 Task: Search for botanical gardens in Phoenix, Arizona, and Las Vegas, Nevada.
Action: Mouse moved to (152, 77)
Screenshot: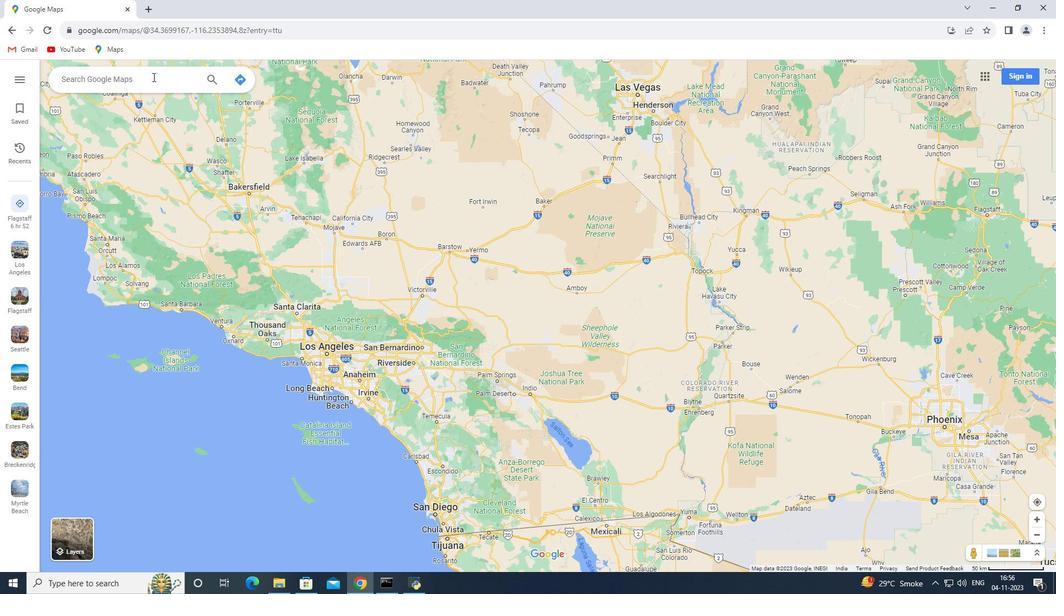 
Action: Mouse pressed left at (152, 77)
Screenshot: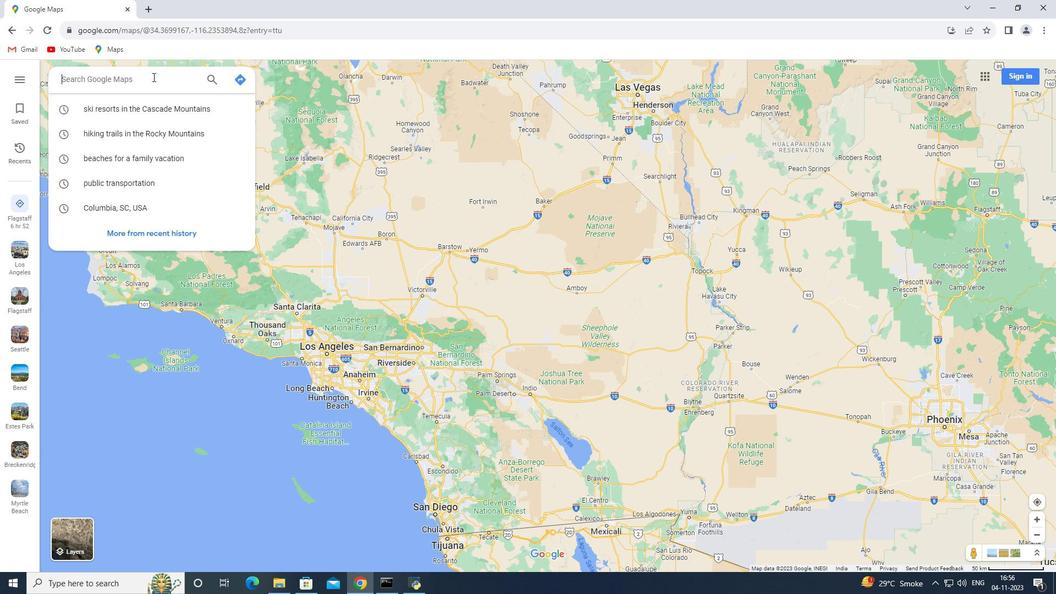 
Action: Key pressed <Key.shift>Phoenix,<Key.space><Key.shift>a<Key.backspace><Key.shift>Arizona<Key.enter>
Screenshot: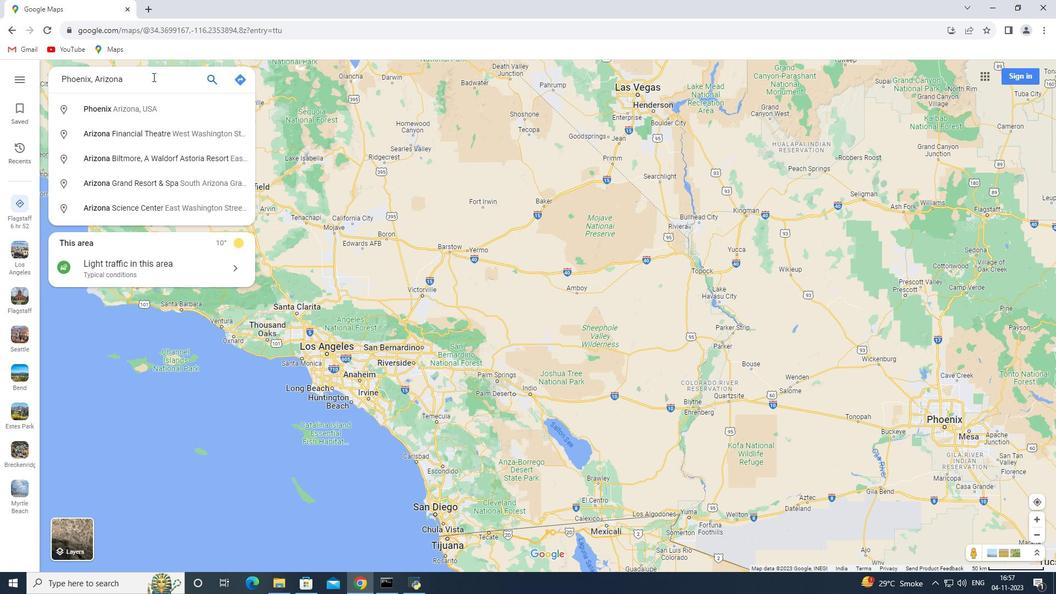 
Action: Mouse moved to (150, 261)
Screenshot: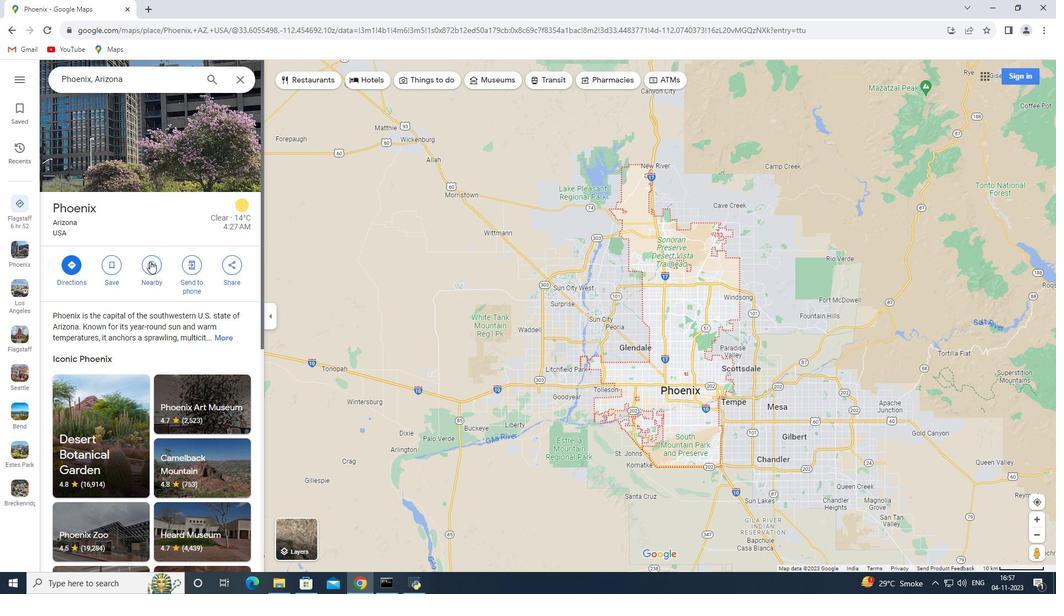 
Action: Mouse pressed left at (150, 261)
Screenshot: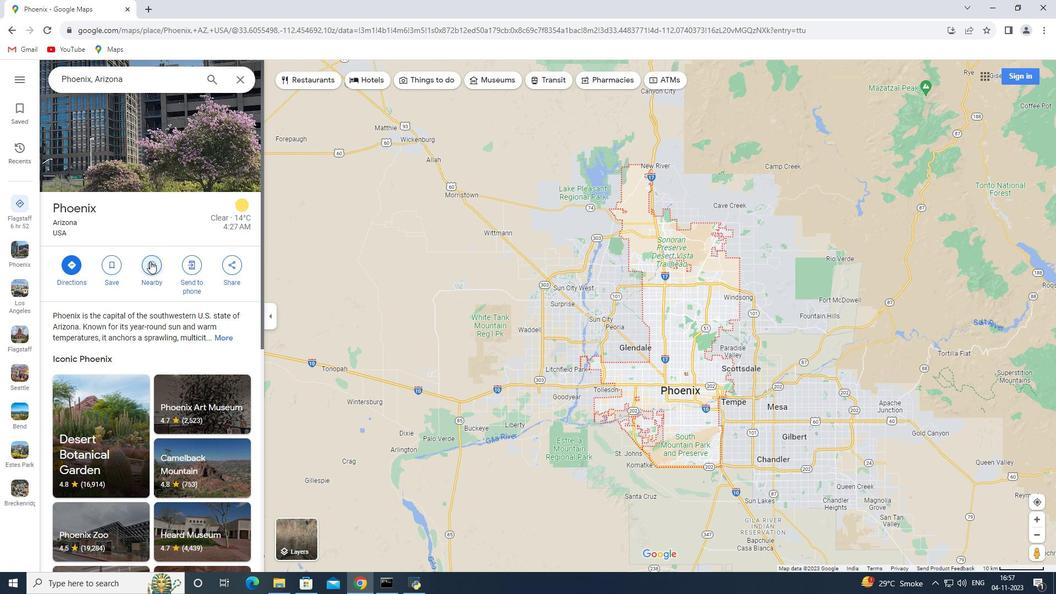
Action: Key pressed botanical<Key.space>gardens<Key.enter>
Screenshot: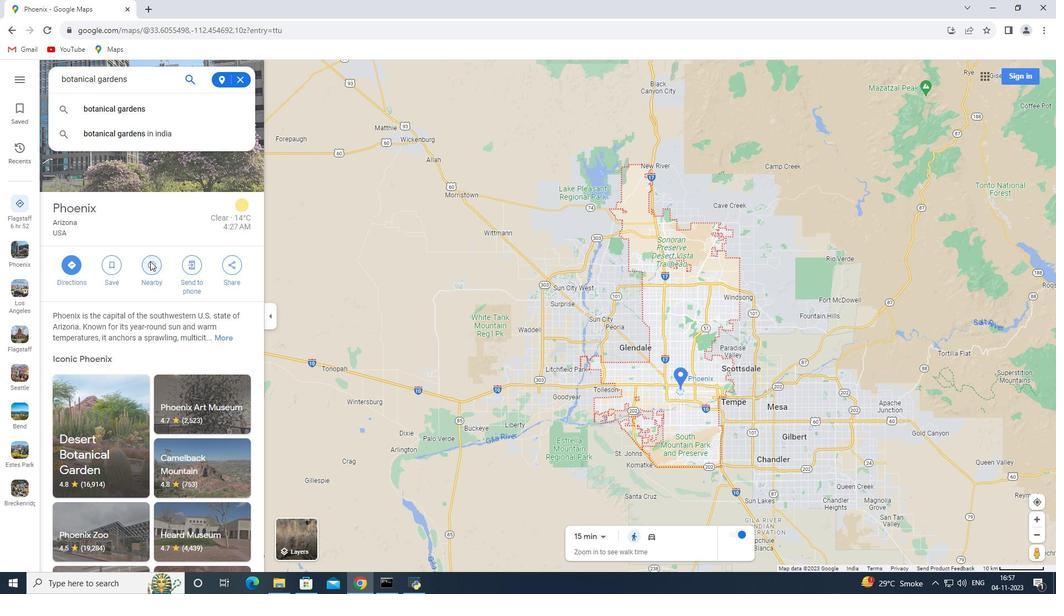 
Action: Mouse moved to (234, 82)
Screenshot: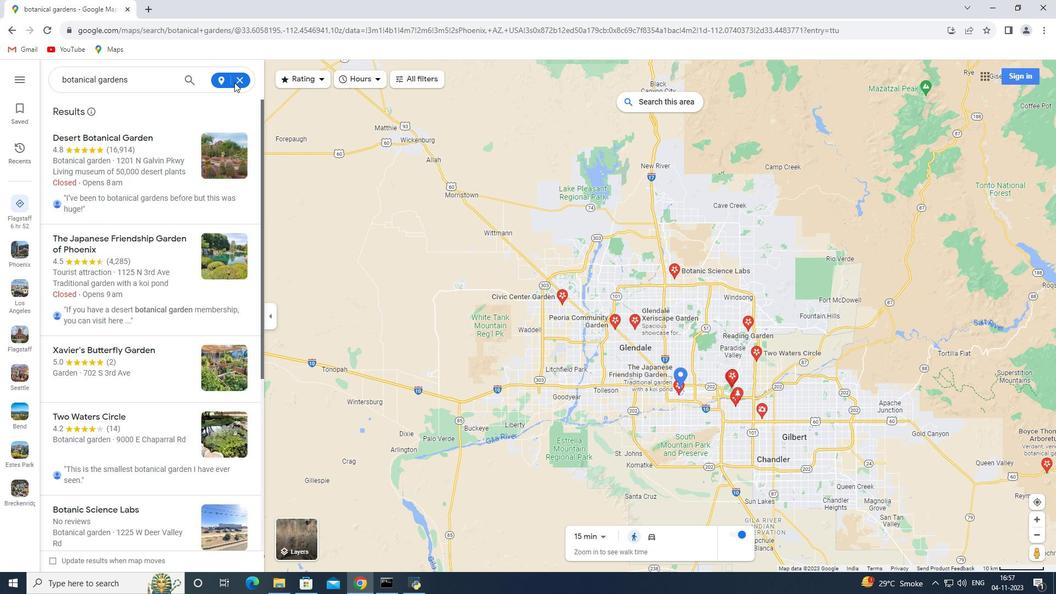 
Action: Mouse pressed left at (234, 82)
Screenshot: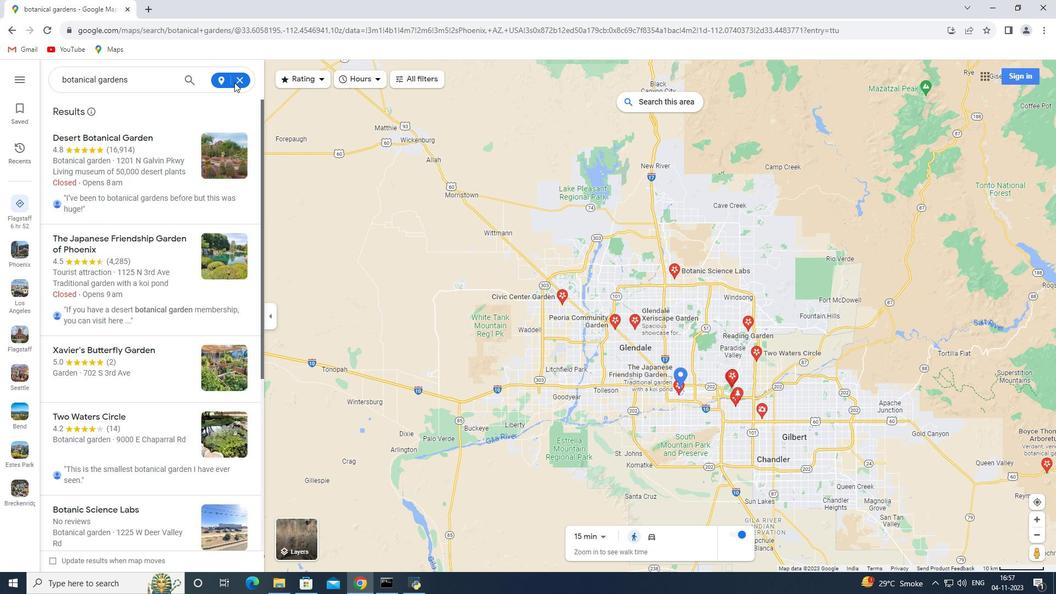 
Action: Mouse moved to (239, 80)
Screenshot: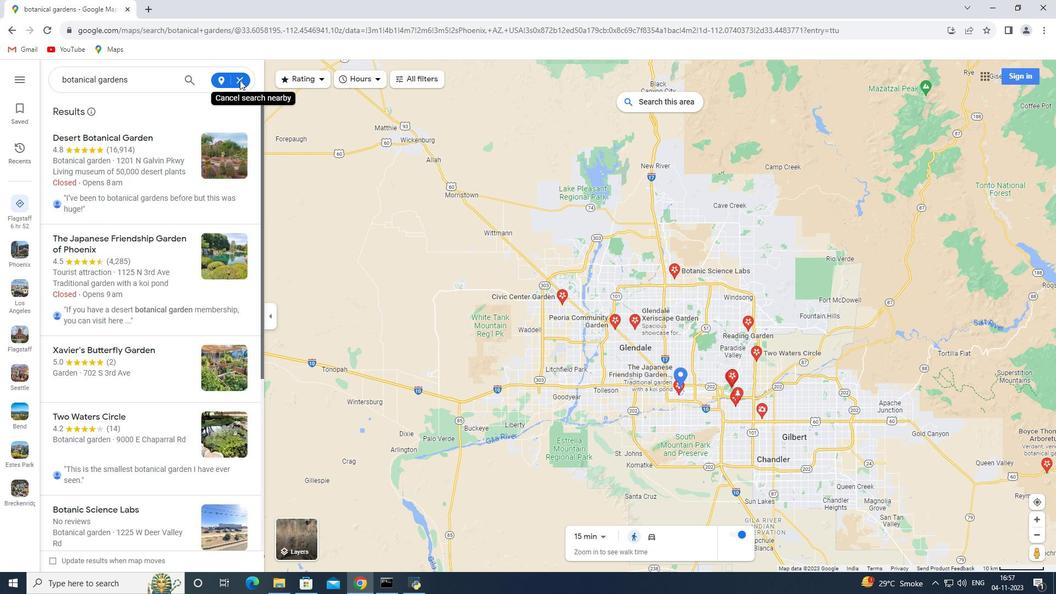 
Action: Mouse pressed left at (239, 80)
Screenshot: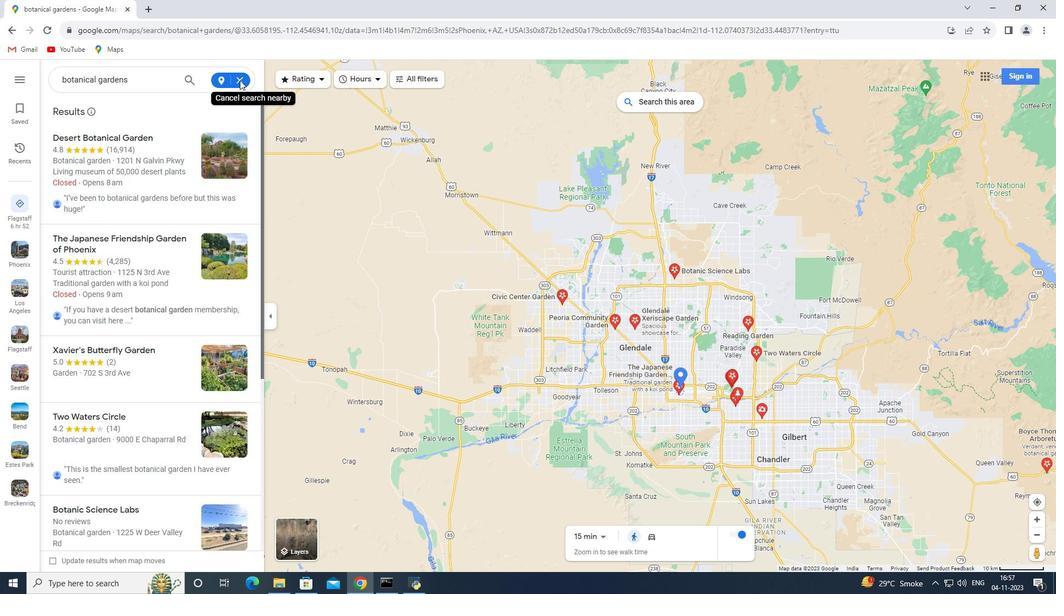 
Action: Mouse moved to (239, 81)
Screenshot: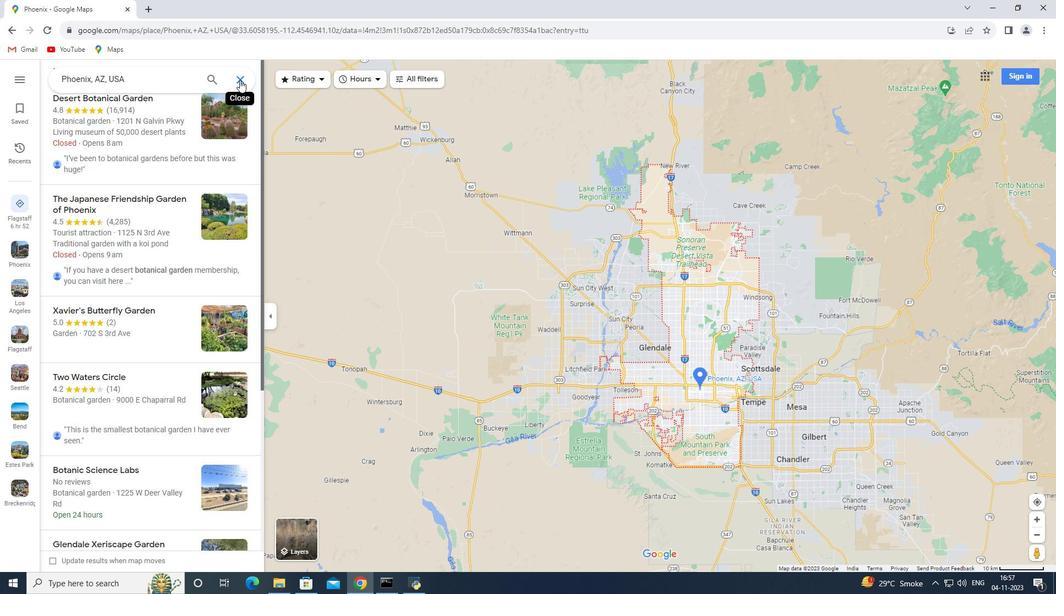 
Action: Mouse pressed left at (239, 81)
Screenshot: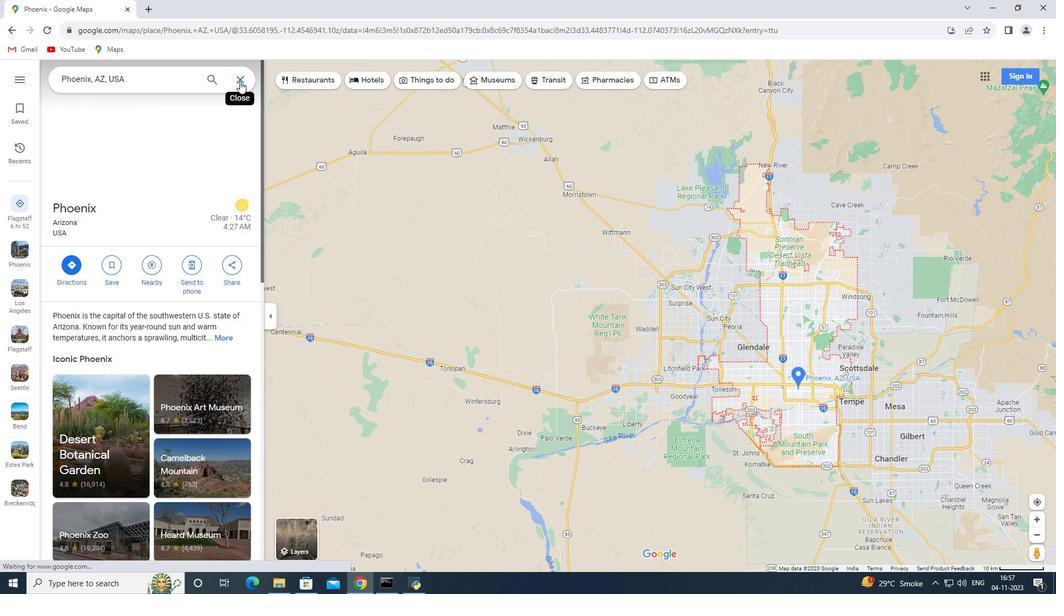 
Action: Mouse moved to (171, 74)
Screenshot: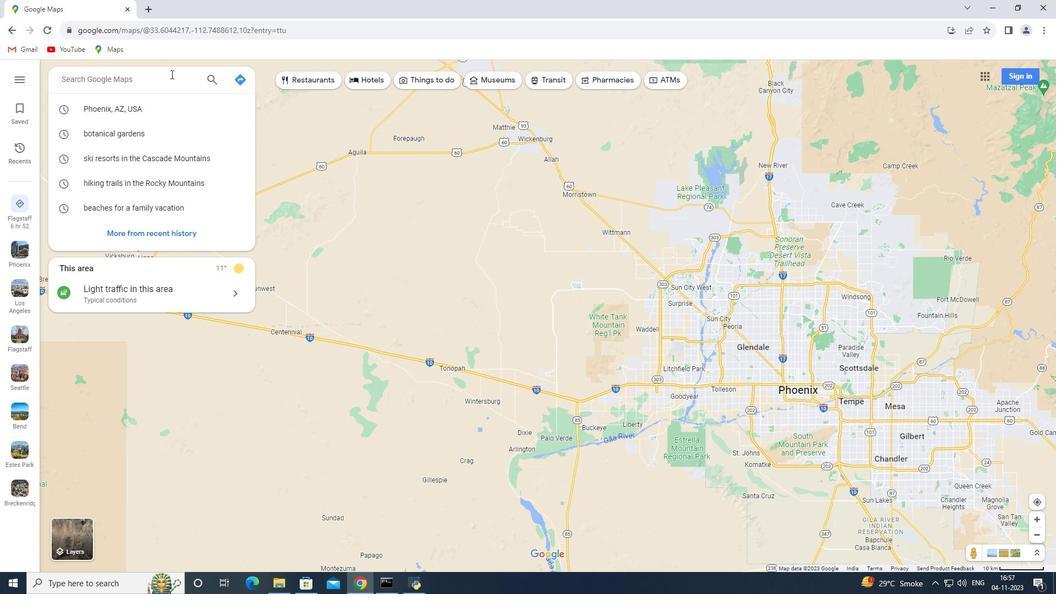 
Action: Key pressed <Key.shift>Las<Key.space><Key.shift><Key.shift><Key.shift><Key.shift><Key.shift><Key.shift><Key.shift><Key.shift>vegas,<Key.space><Key.shift>Nevsad<Key.backspace><Key.backspace><Key.backspace>ada<Key.enter>
Screenshot: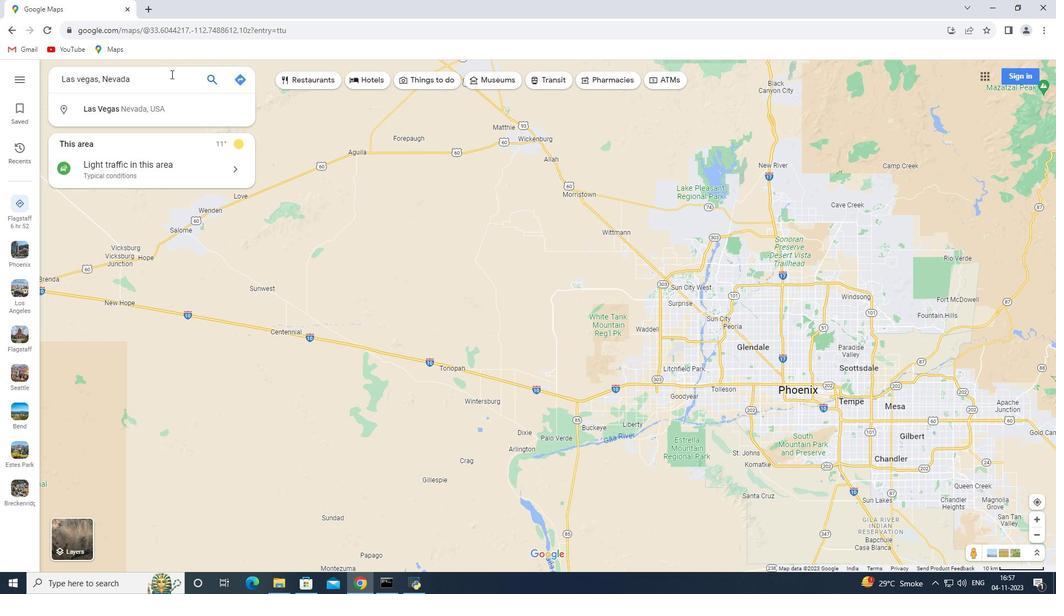 
Action: Mouse moved to (148, 261)
Screenshot: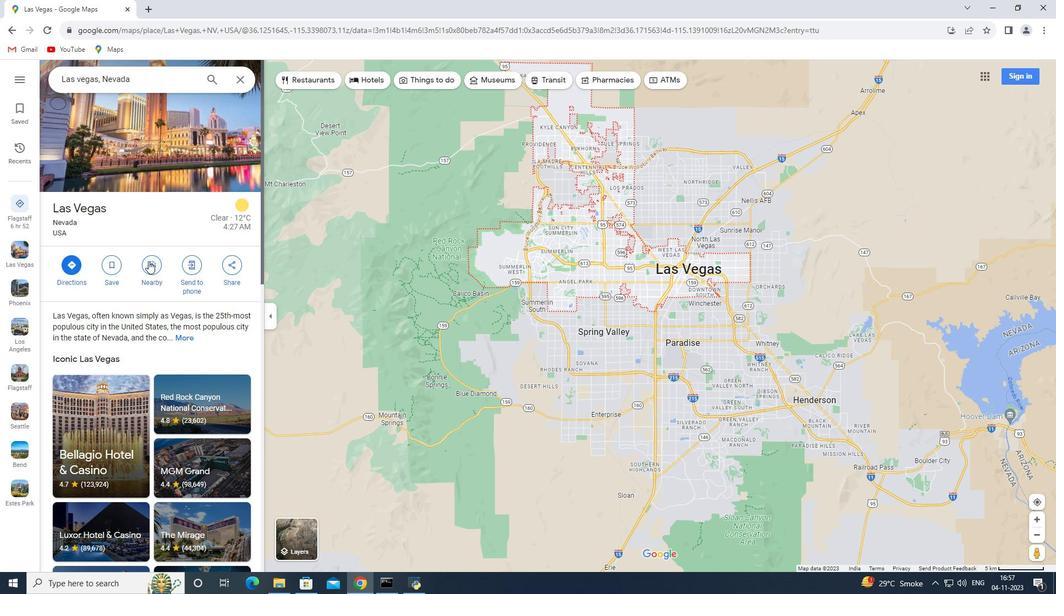 
Action: Mouse pressed left at (148, 261)
Screenshot: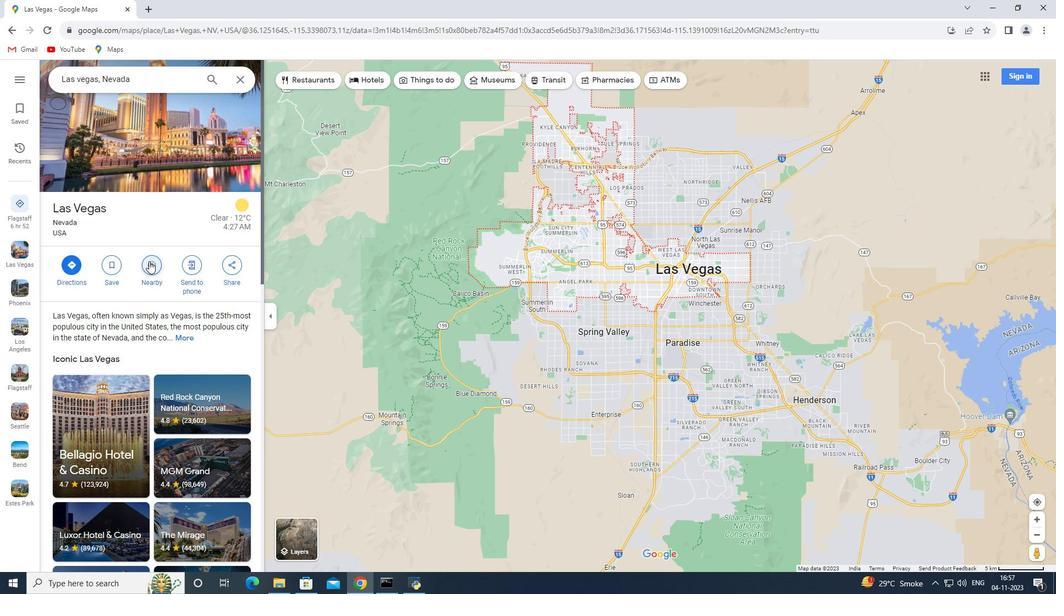 
Action: Mouse moved to (149, 261)
Screenshot: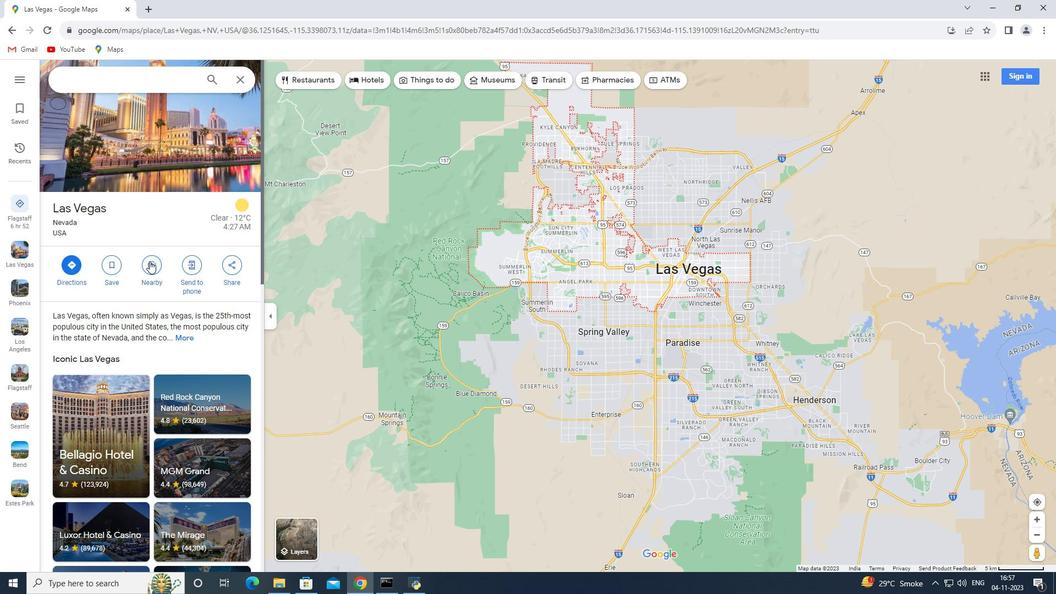 
Action: Key pressed botanical<Key.space>gardens<Key.enter>
Screenshot: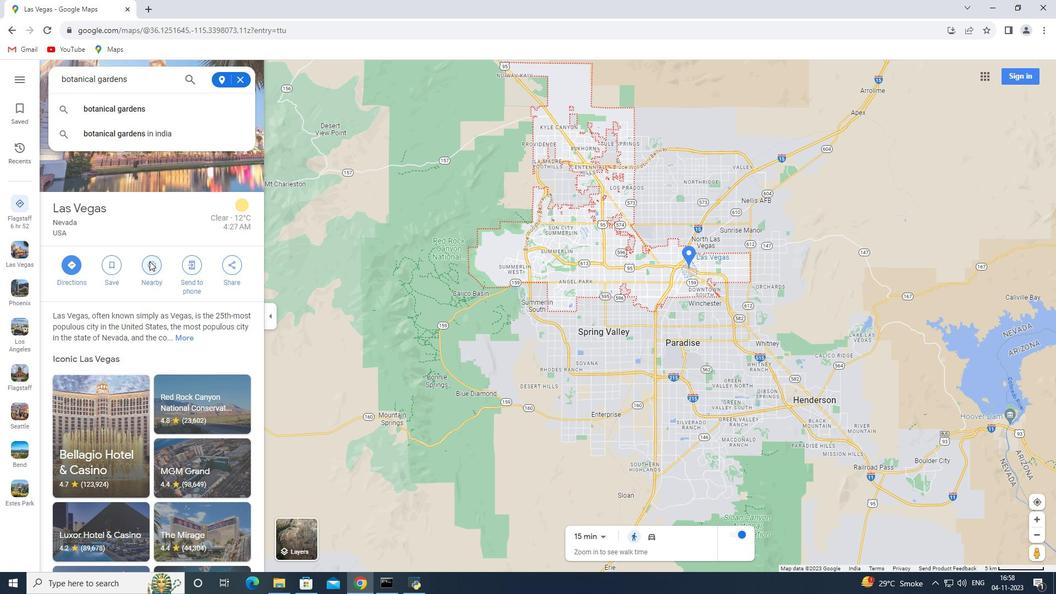 
